 Task: Add Sprouts Sharp Cheddar Shredded Cheese to the cart.
Action: Mouse moved to (839, 305)
Screenshot: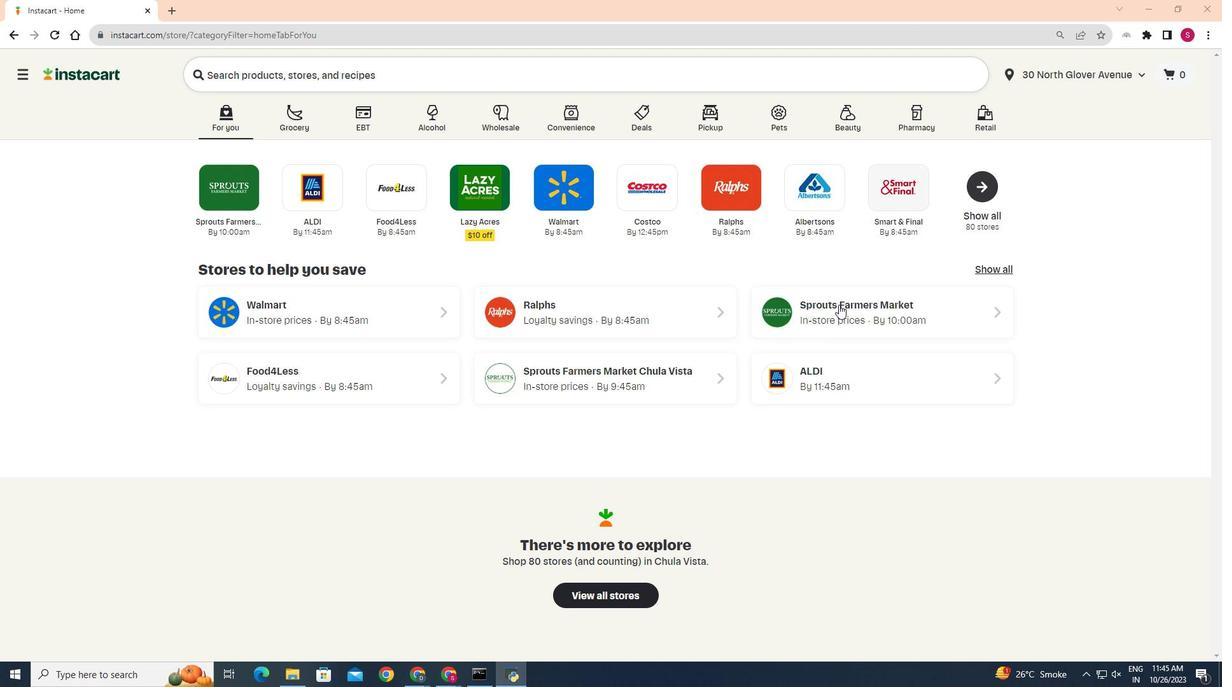 
Action: Mouse pressed left at (839, 305)
Screenshot: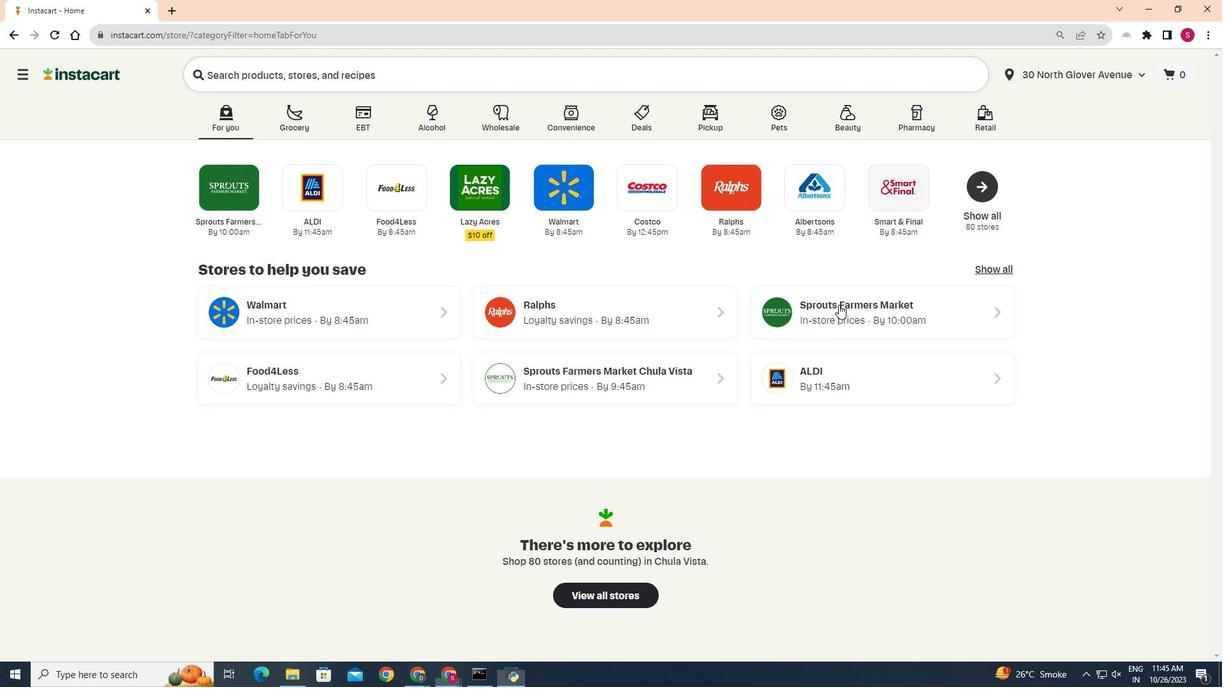 
Action: Mouse moved to (43, 534)
Screenshot: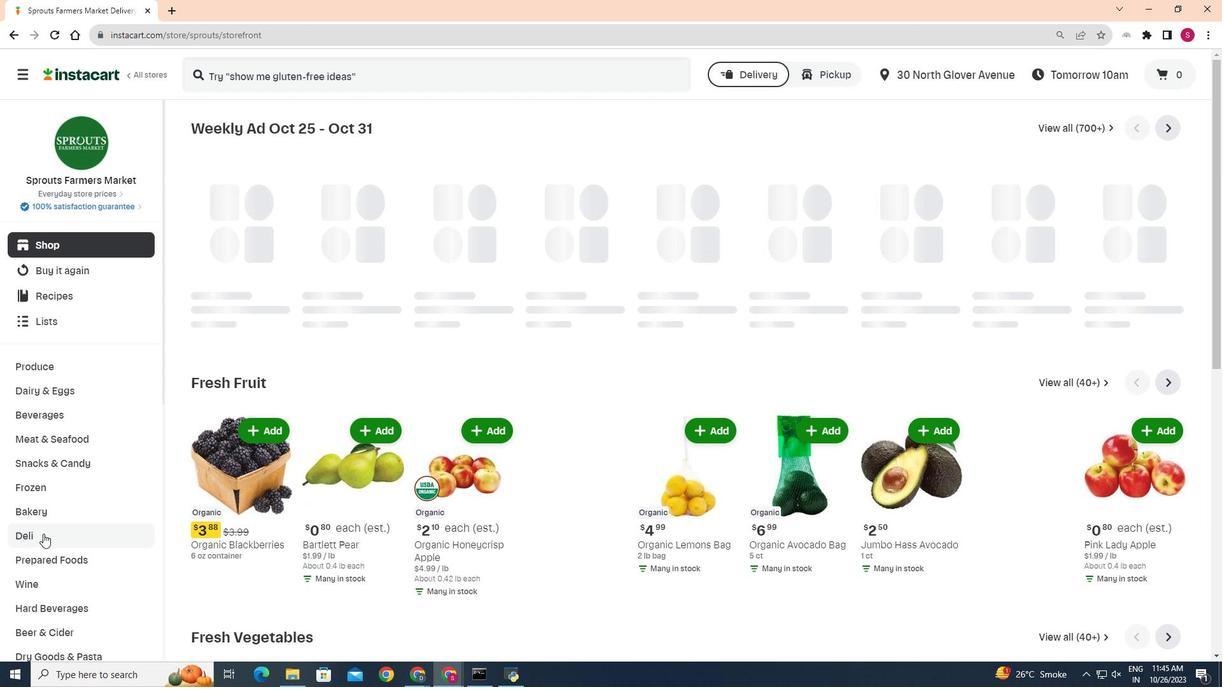 
Action: Mouse pressed left at (43, 534)
Screenshot: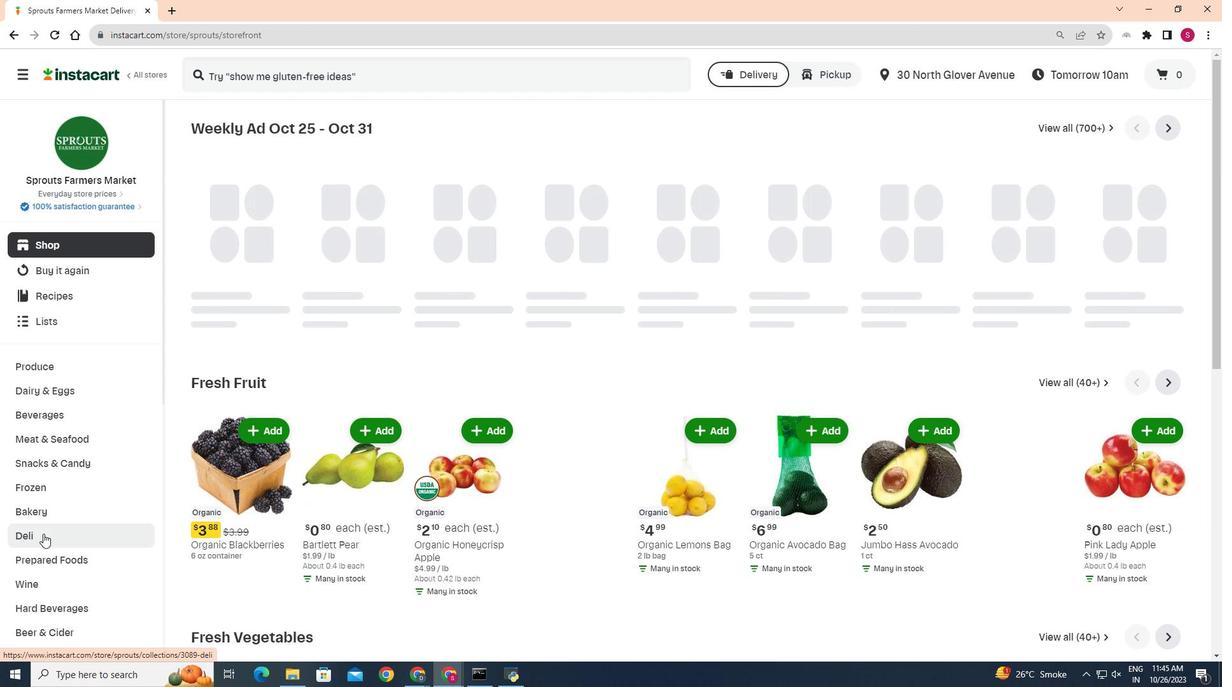 
Action: Mouse moved to (336, 150)
Screenshot: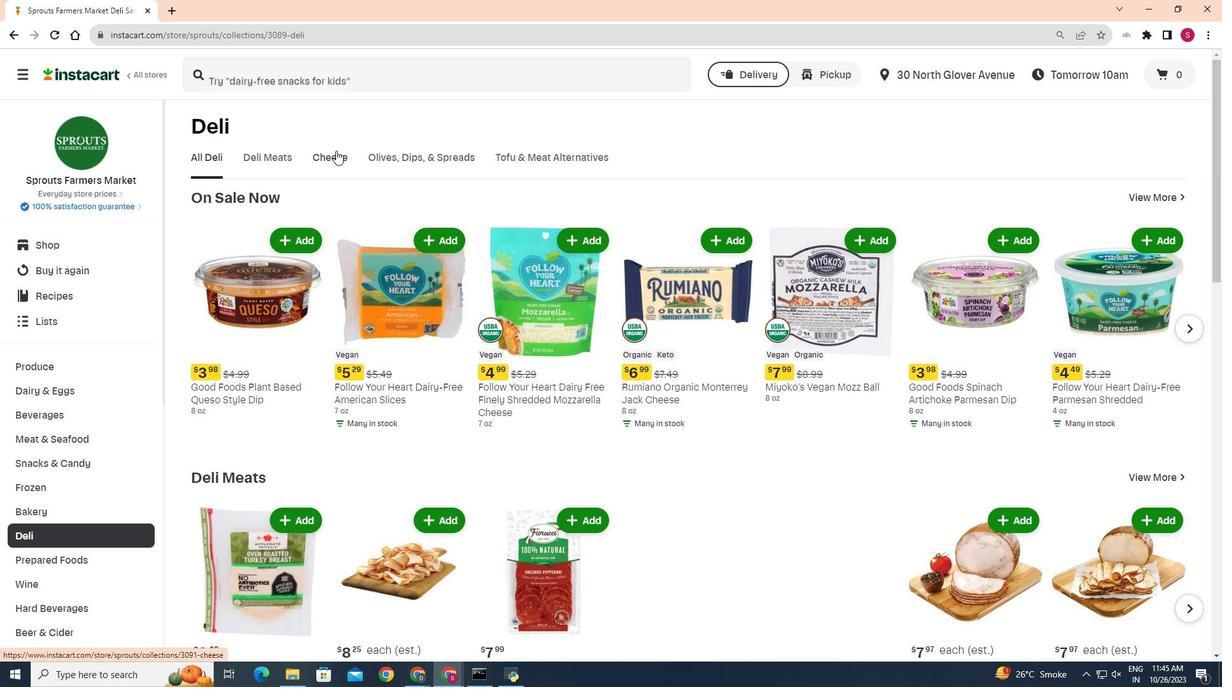 
Action: Mouse pressed left at (336, 150)
Screenshot: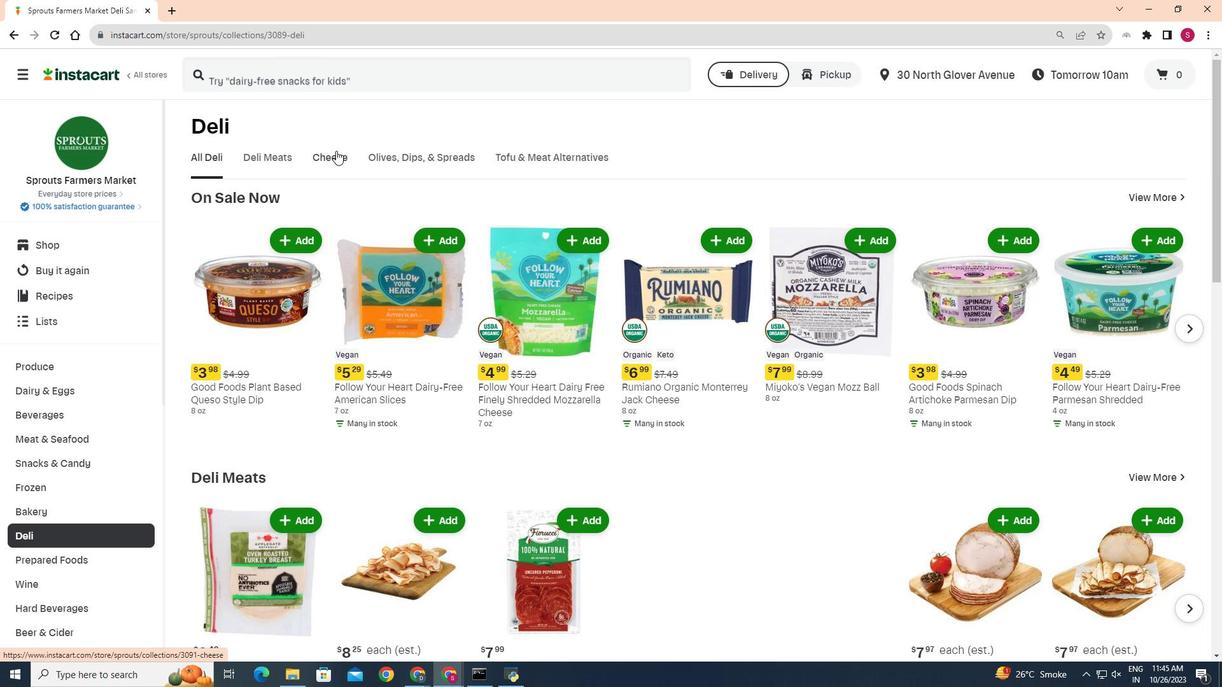 
Action: Mouse moved to (289, 210)
Screenshot: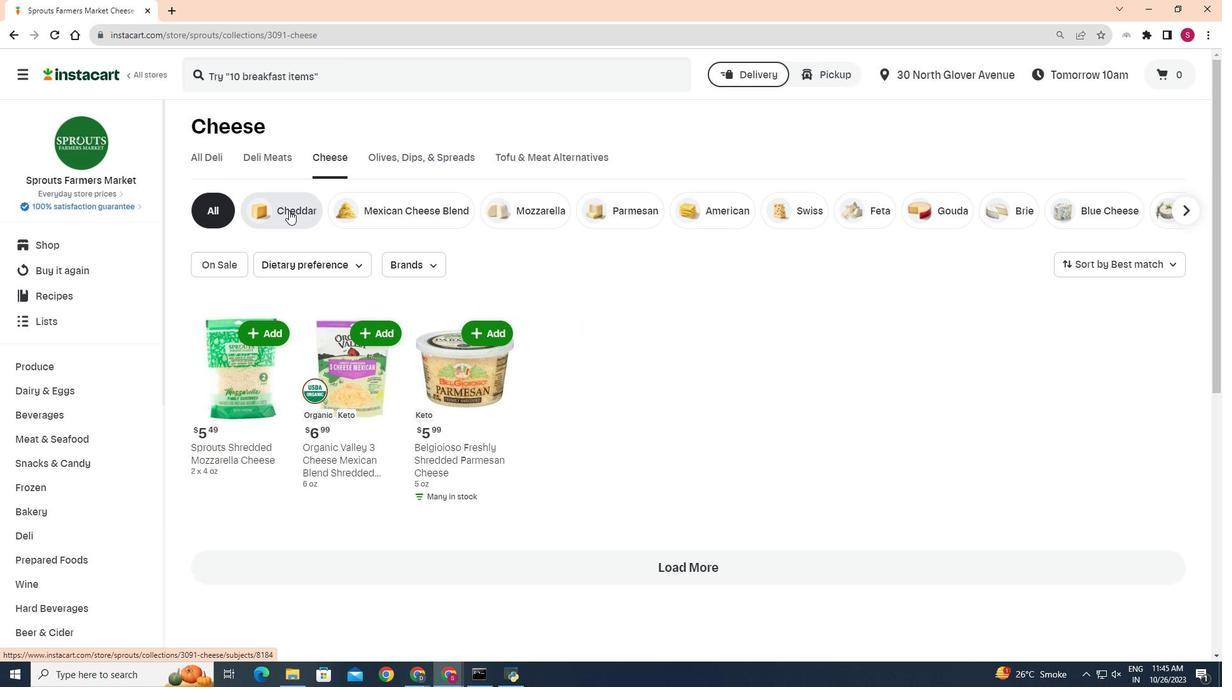 
Action: Mouse pressed left at (289, 210)
Screenshot: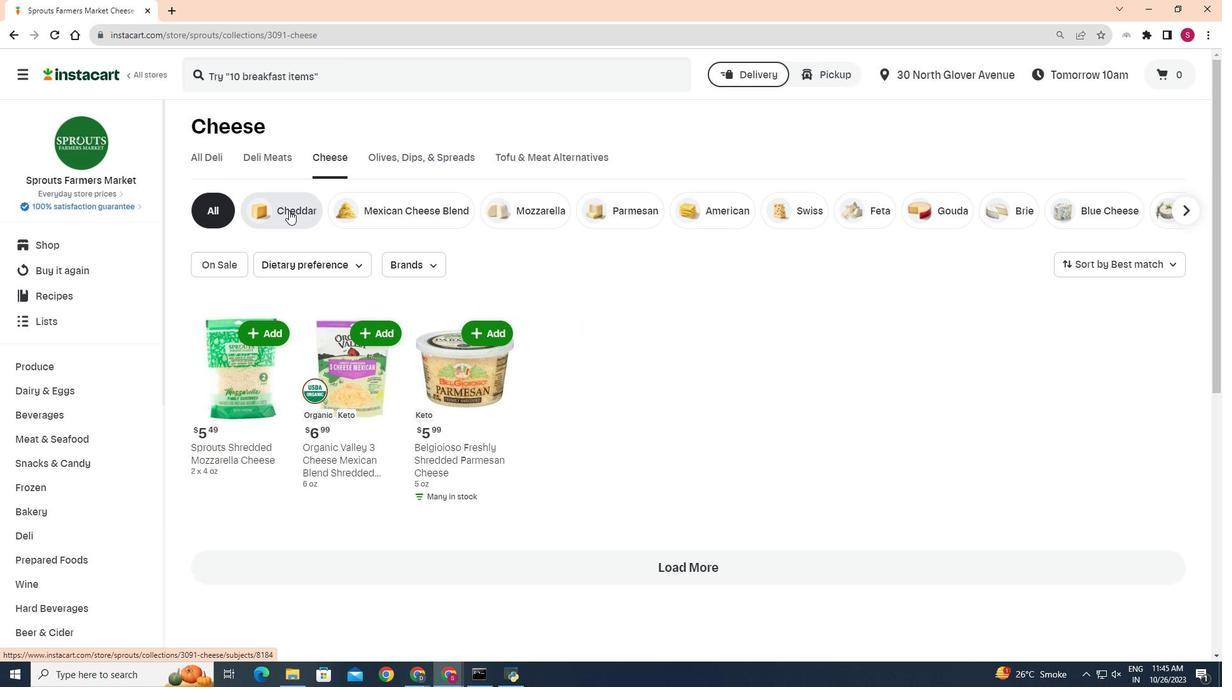 
Action: Mouse moved to (1202, 434)
Screenshot: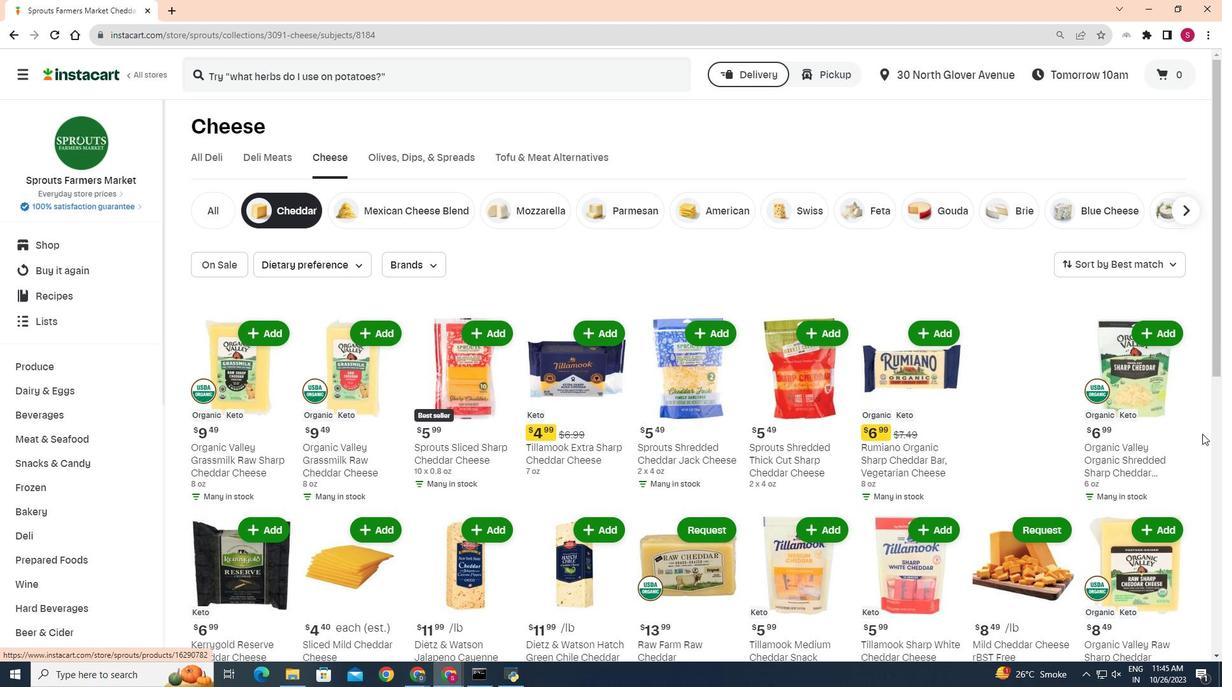 
Action: Mouse scrolled (1202, 433) with delta (0, 0)
Screenshot: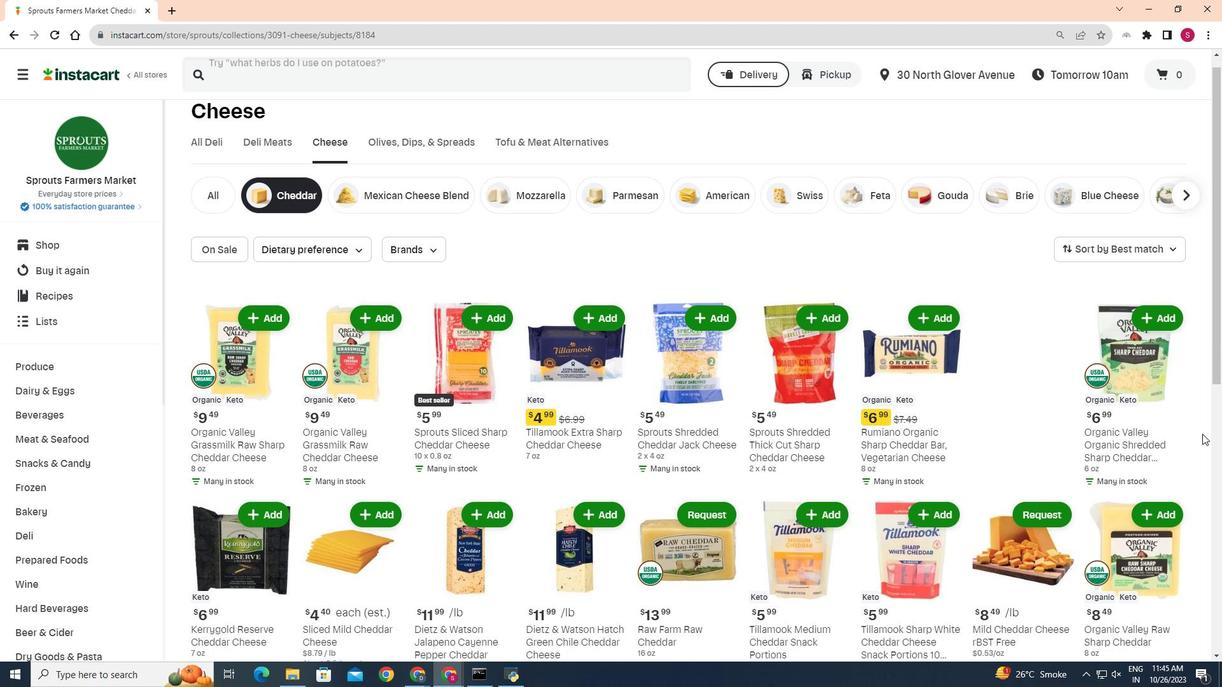 
Action: Mouse scrolled (1202, 433) with delta (0, 0)
Screenshot: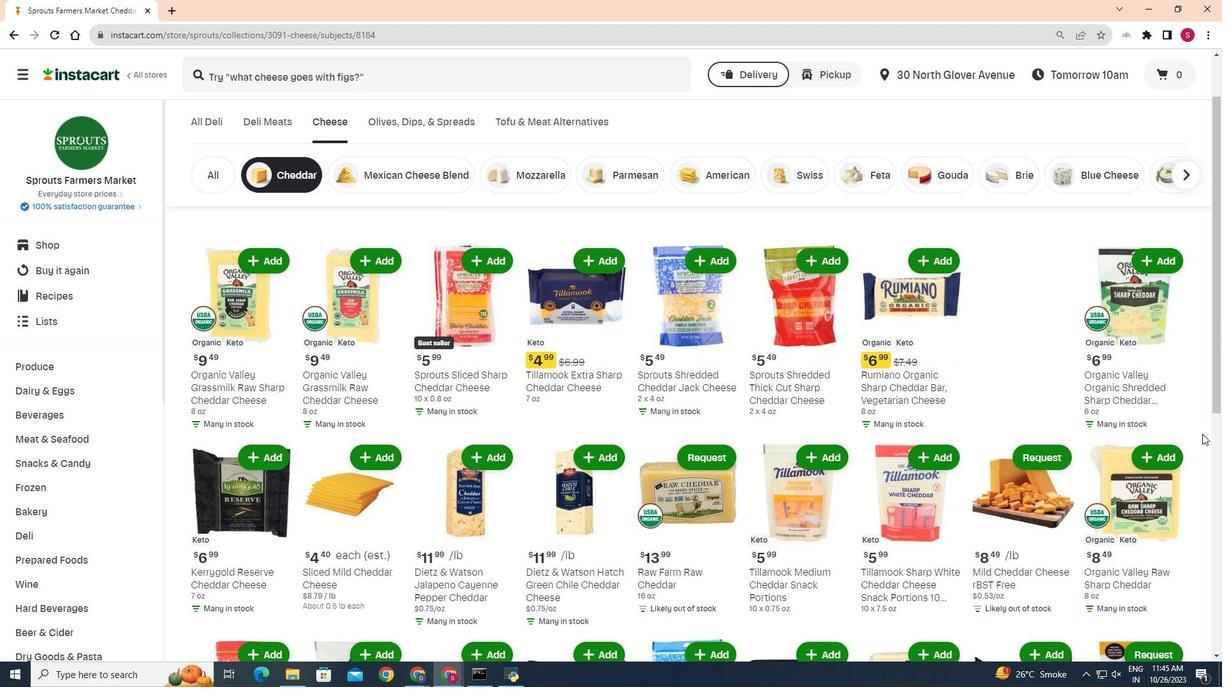 
Action: Mouse scrolled (1202, 433) with delta (0, 0)
Screenshot: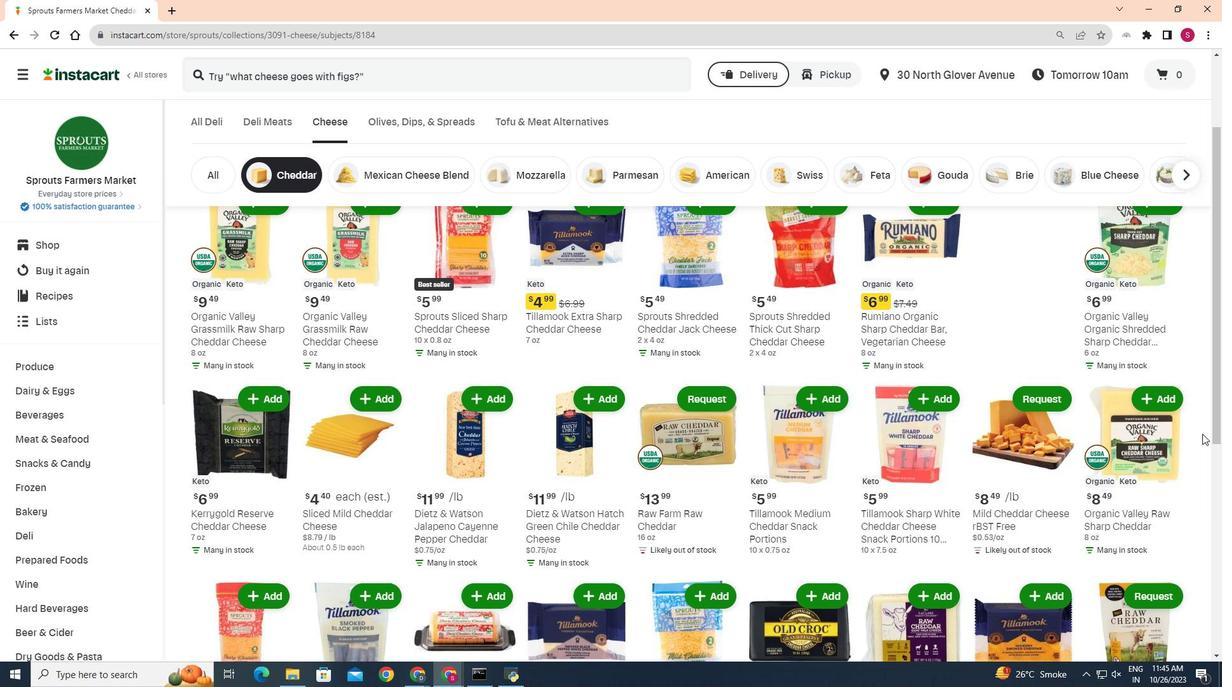
Action: Mouse moved to (308, 445)
Screenshot: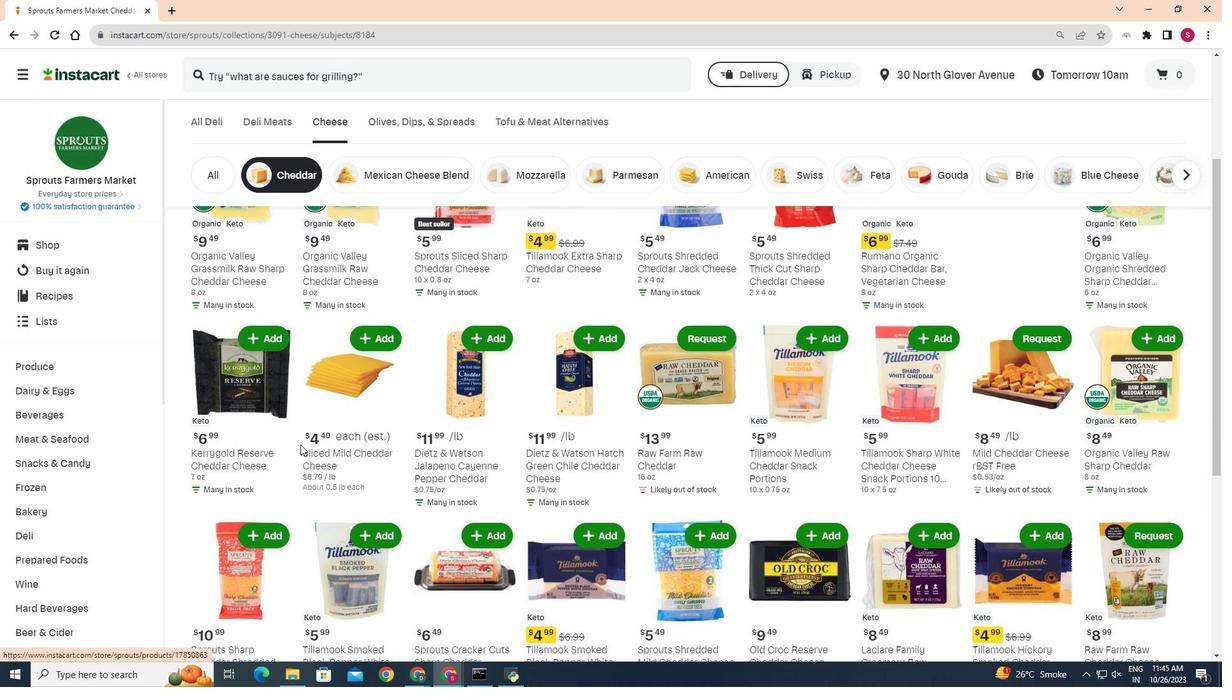 
Action: Mouse scrolled (308, 445) with delta (0, 0)
Screenshot: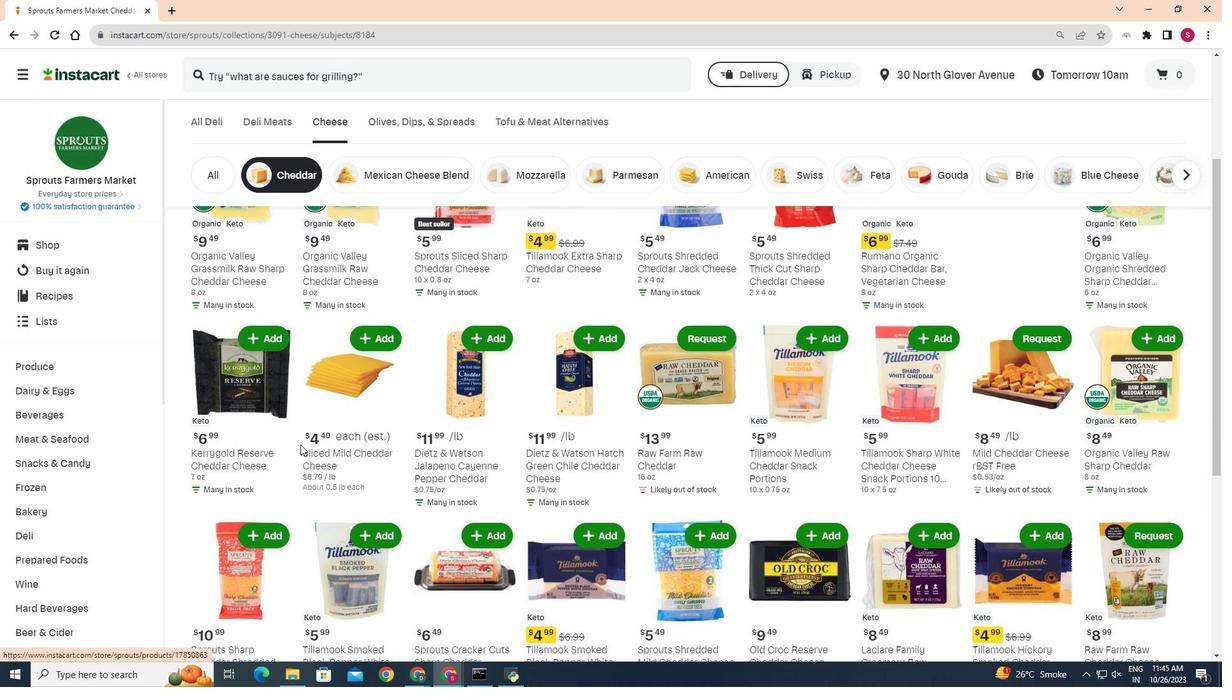 
Action: Mouse moved to (292, 444)
Screenshot: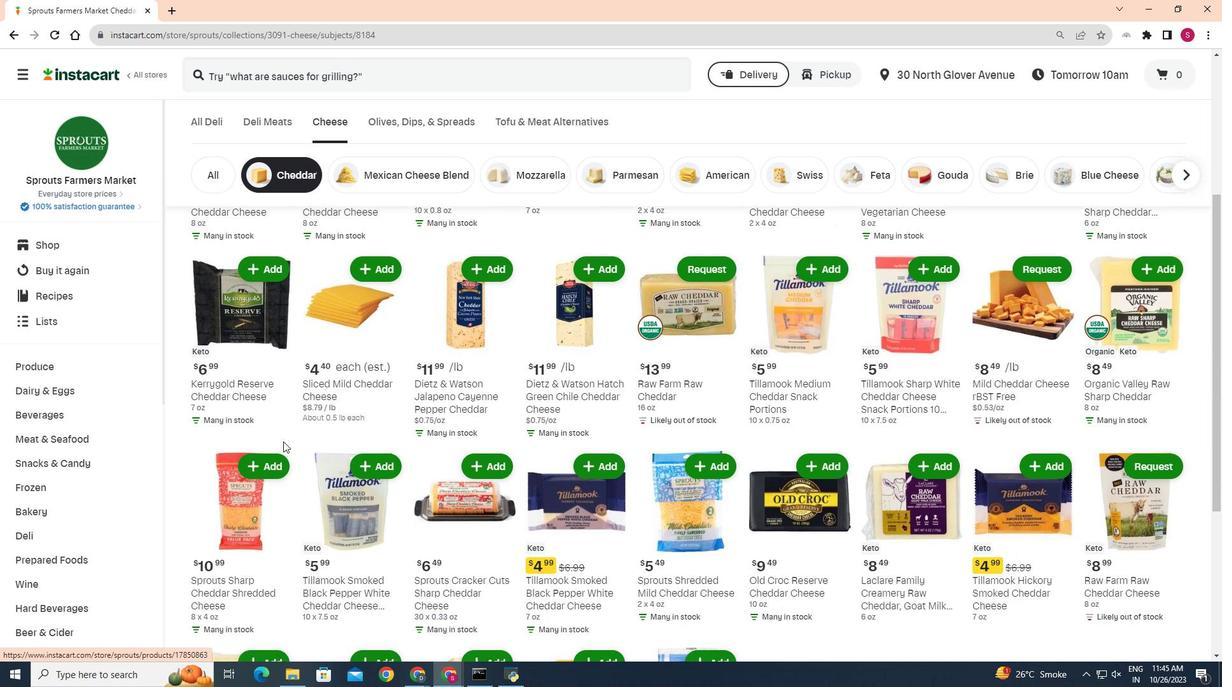 
Action: Mouse scrolled (292, 443) with delta (0, 0)
Screenshot: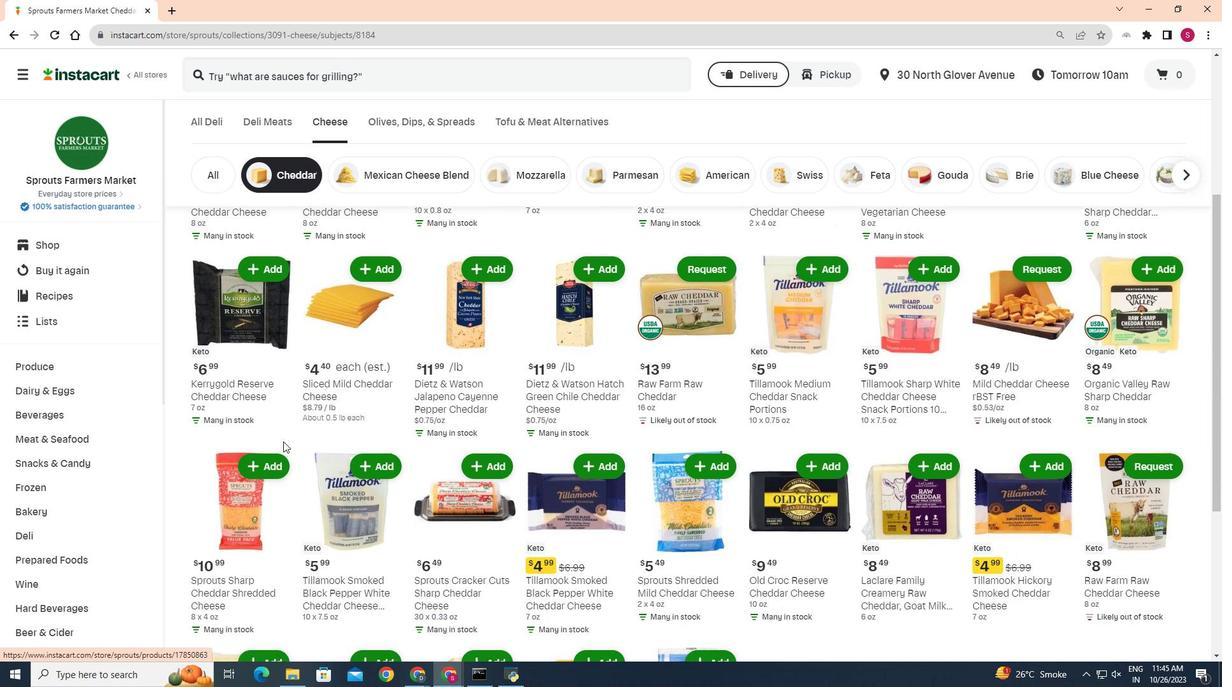 
Action: Mouse moved to (270, 404)
Screenshot: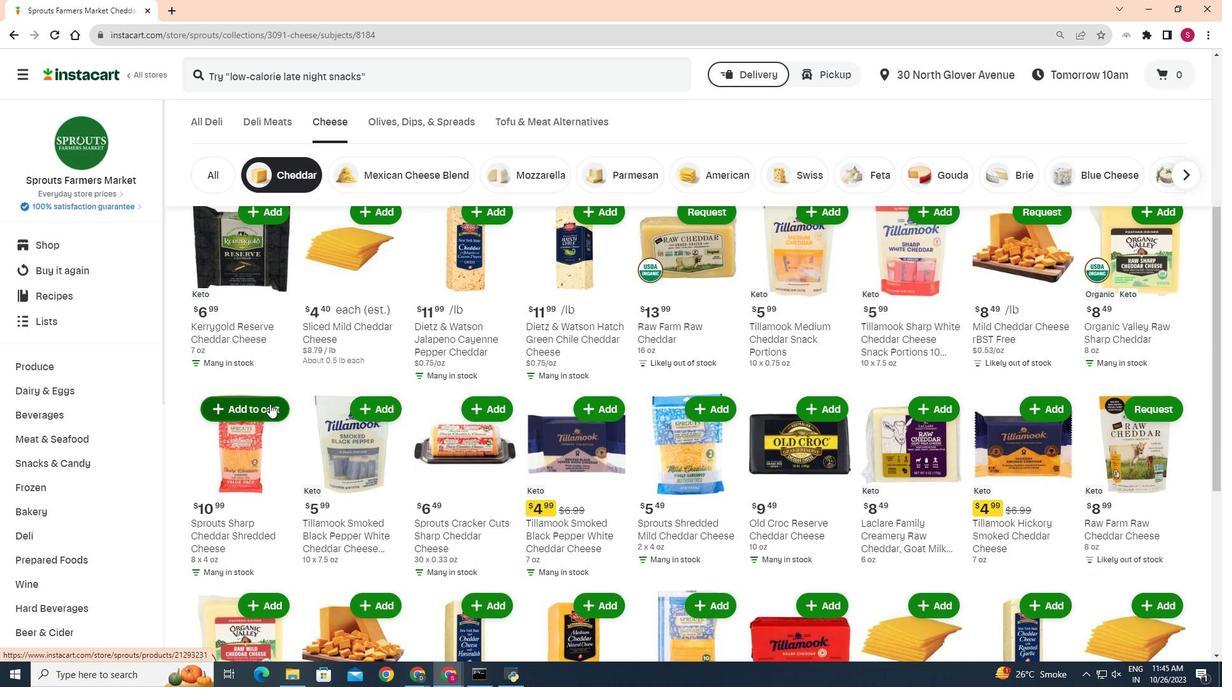 
Action: Mouse pressed left at (270, 404)
Screenshot: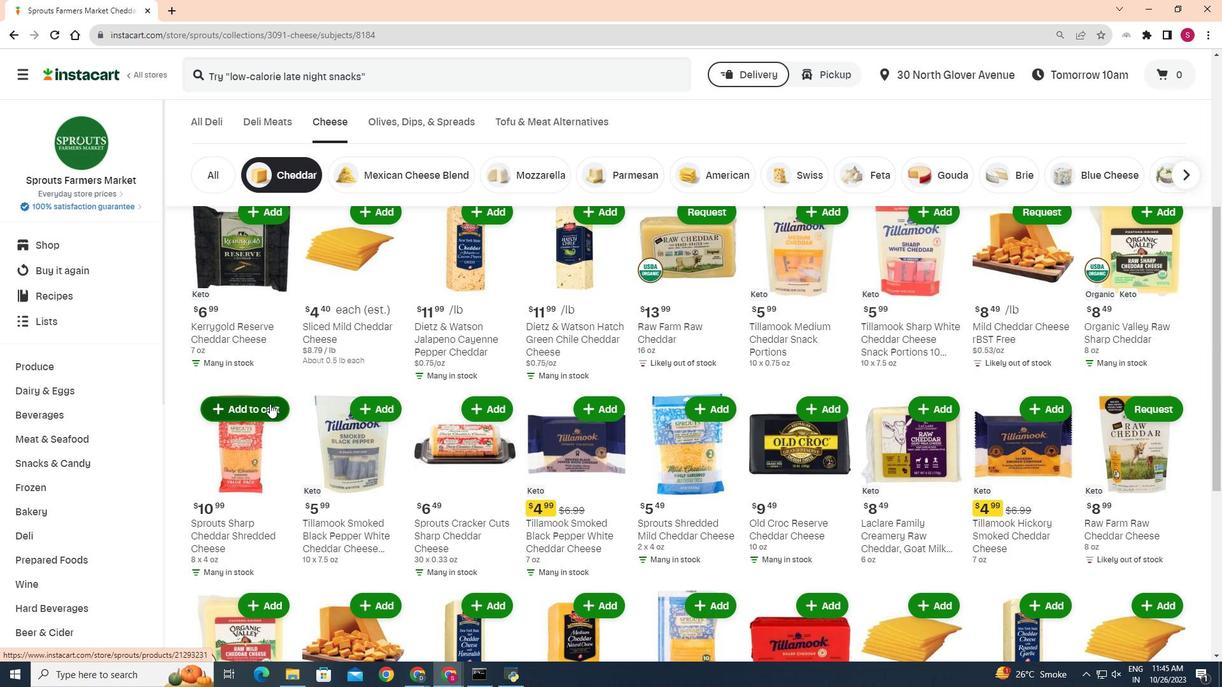 
Action: Mouse moved to (276, 376)
Screenshot: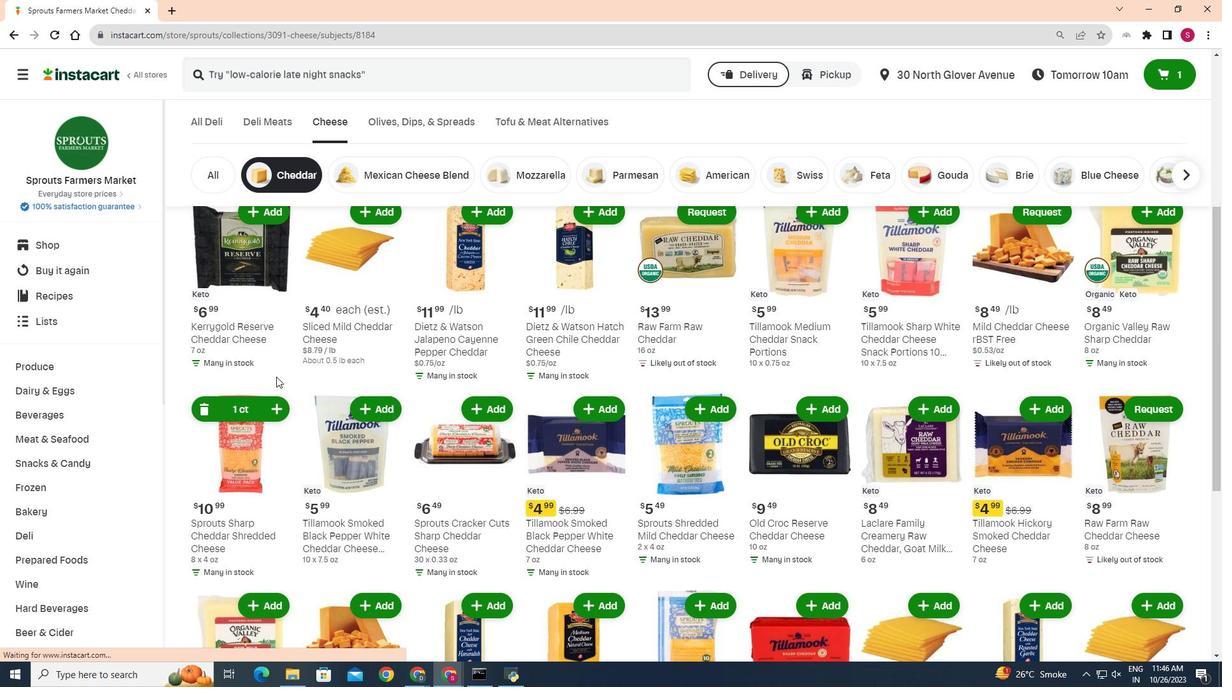 
